 Task: Add Celestial Rapsberry Zinger Tea to the cart.
Action: Mouse pressed left at (20, 98)
Screenshot: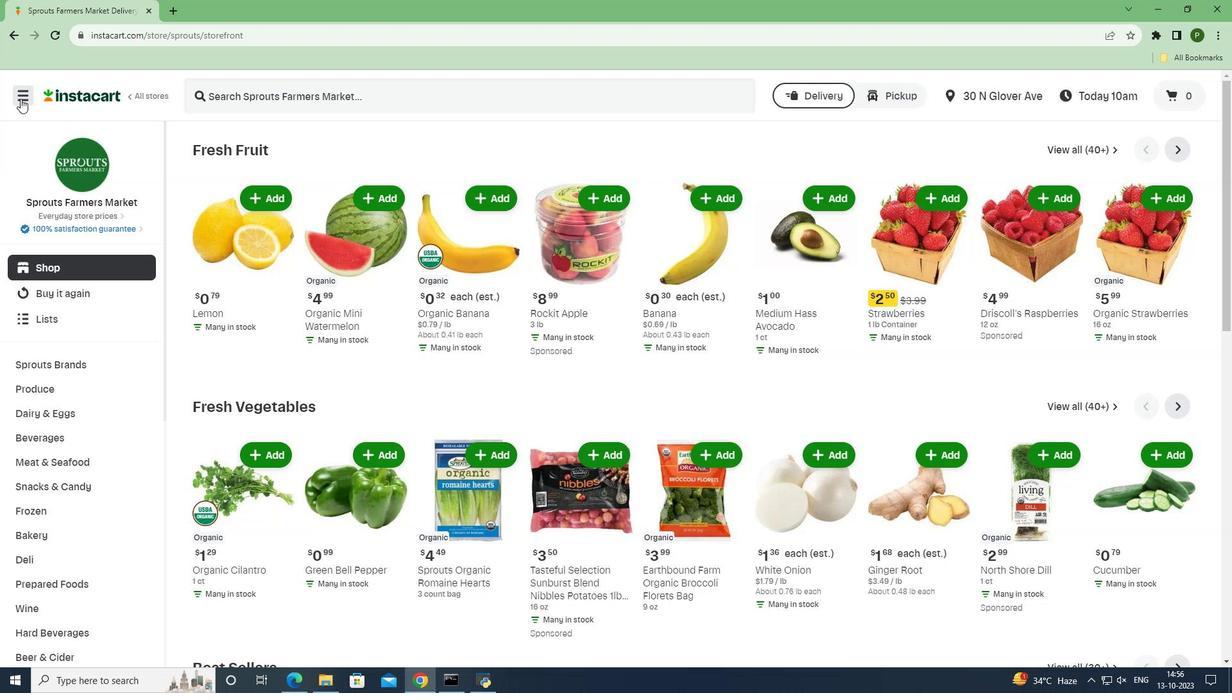 
Action: Mouse moved to (52, 342)
Screenshot: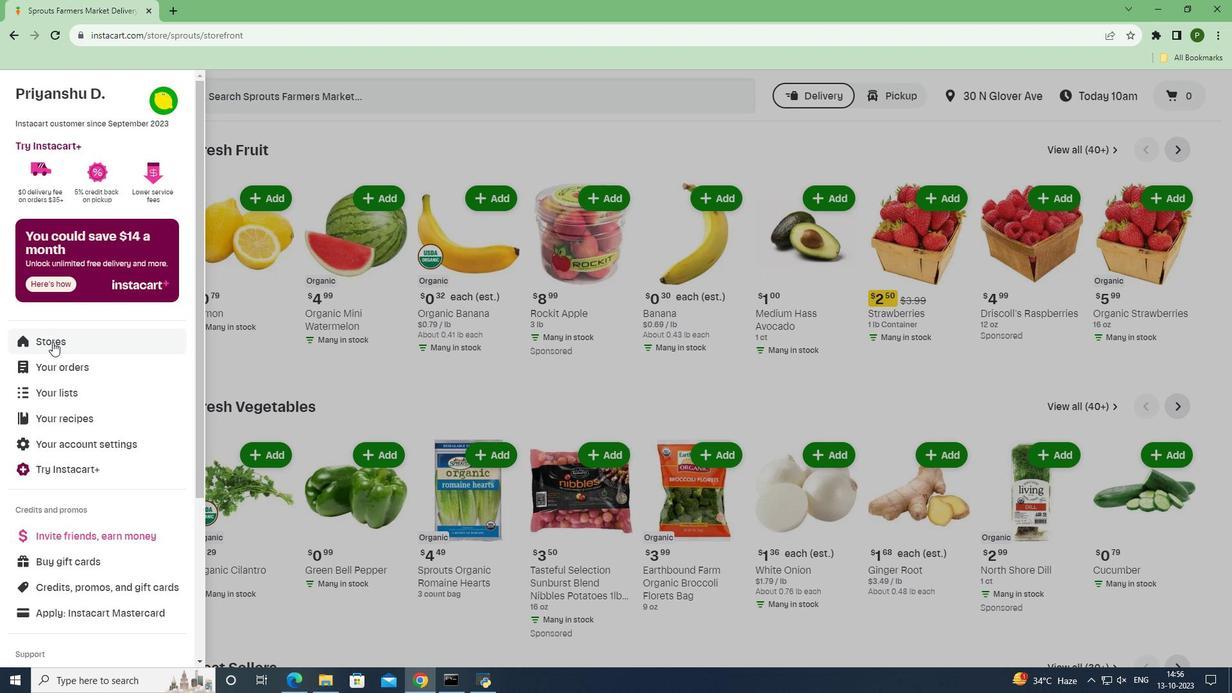 
Action: Mouse pressed left at (52, 342)
Screenshot: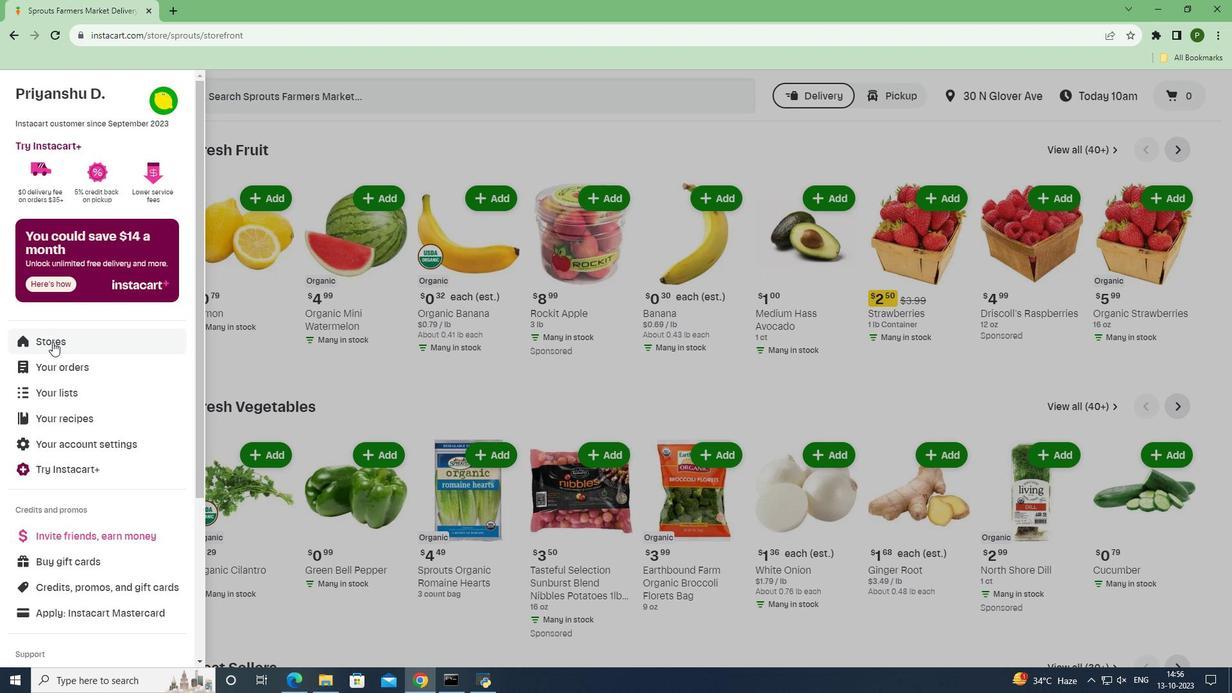 
Action: Mouse moved to (293, 157)
Screenshot: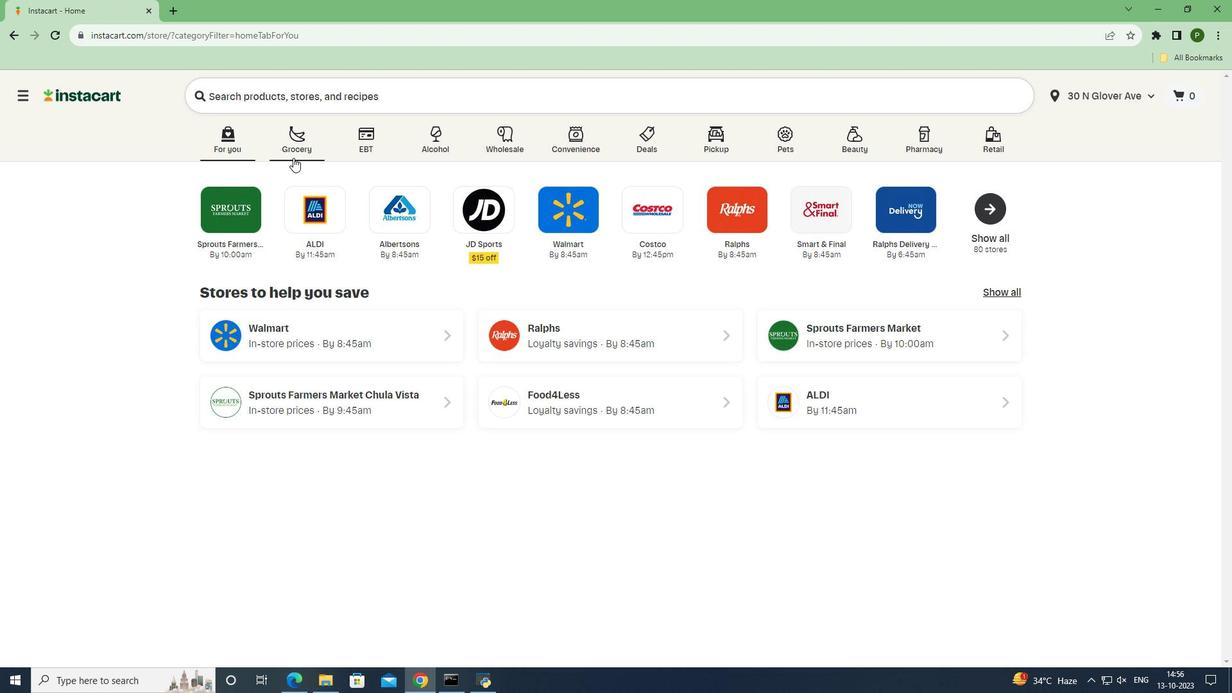 
Action: Mouse pressed left at (293, 157)
Screenshot: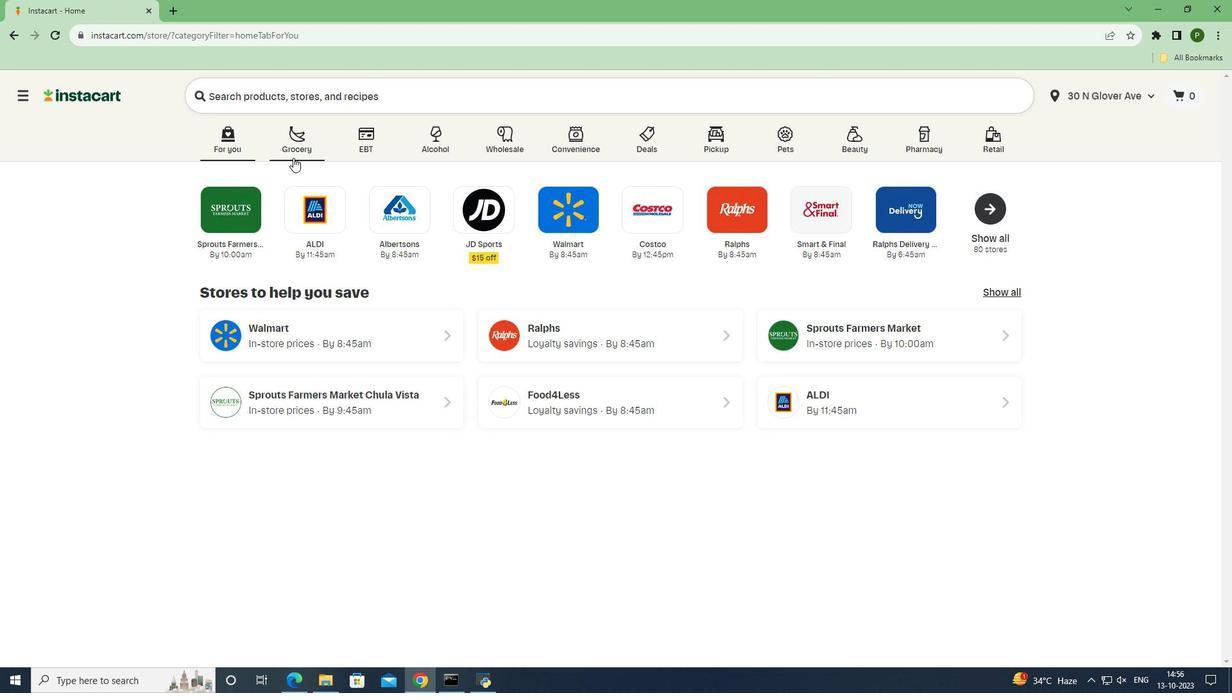 
Action: Mouse moved to (771, 302)
Screenshot: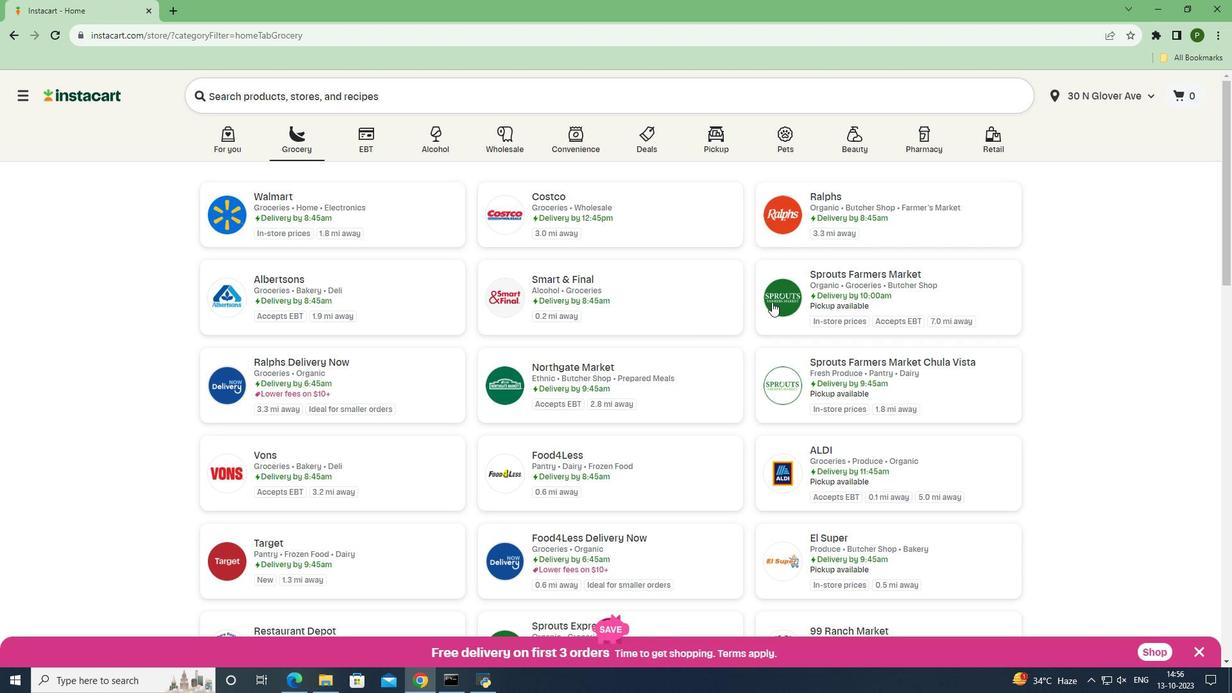 
Action: Mouse pressed left at (771, 302)
Screenshot: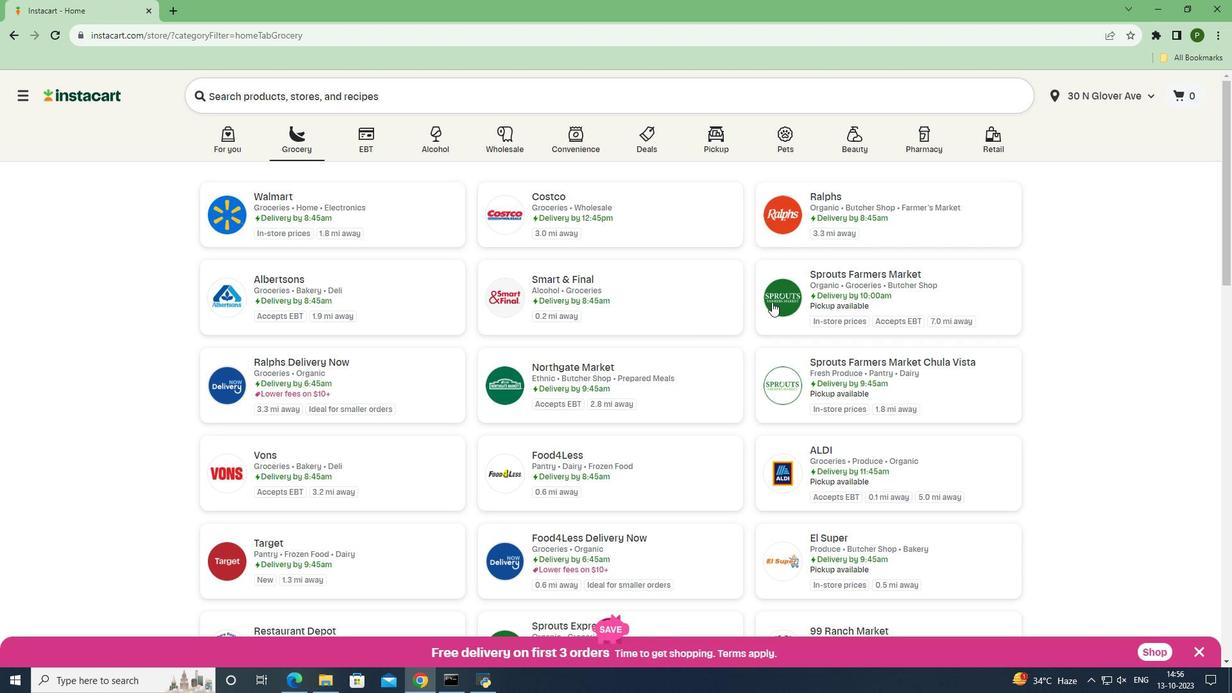 
Action: Mouse moved to (48, 430)
Screenshot: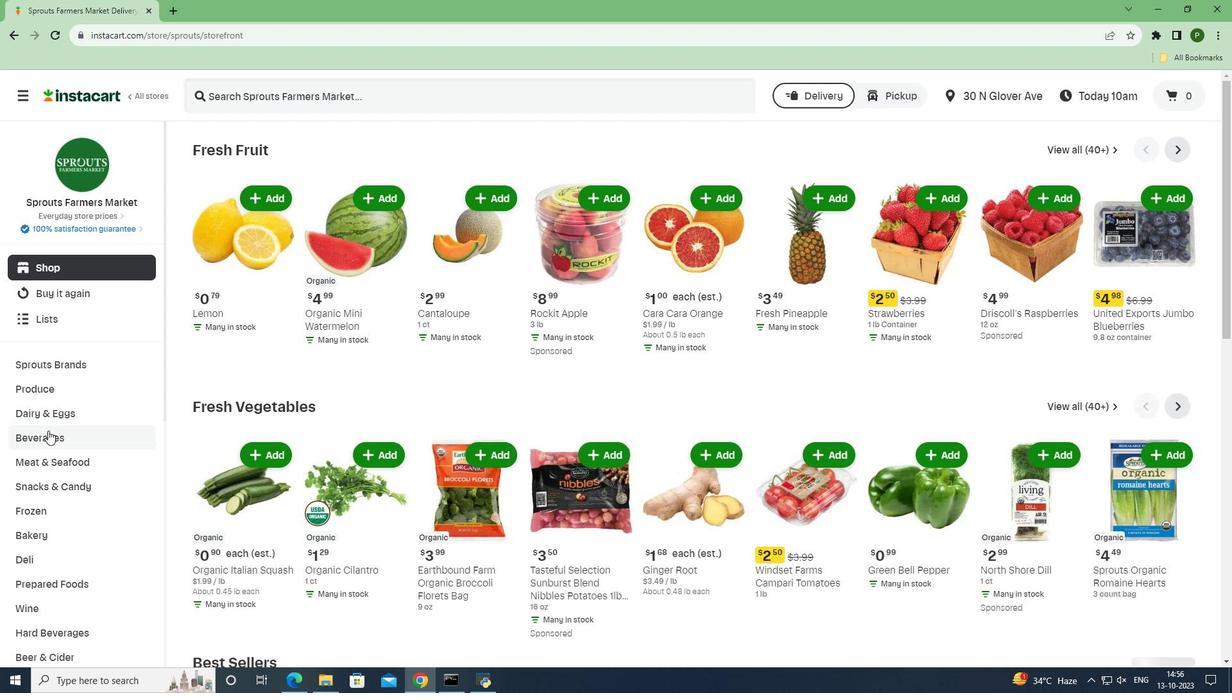 
Action: Mouse pressed left at (48, 430)
Screenshot: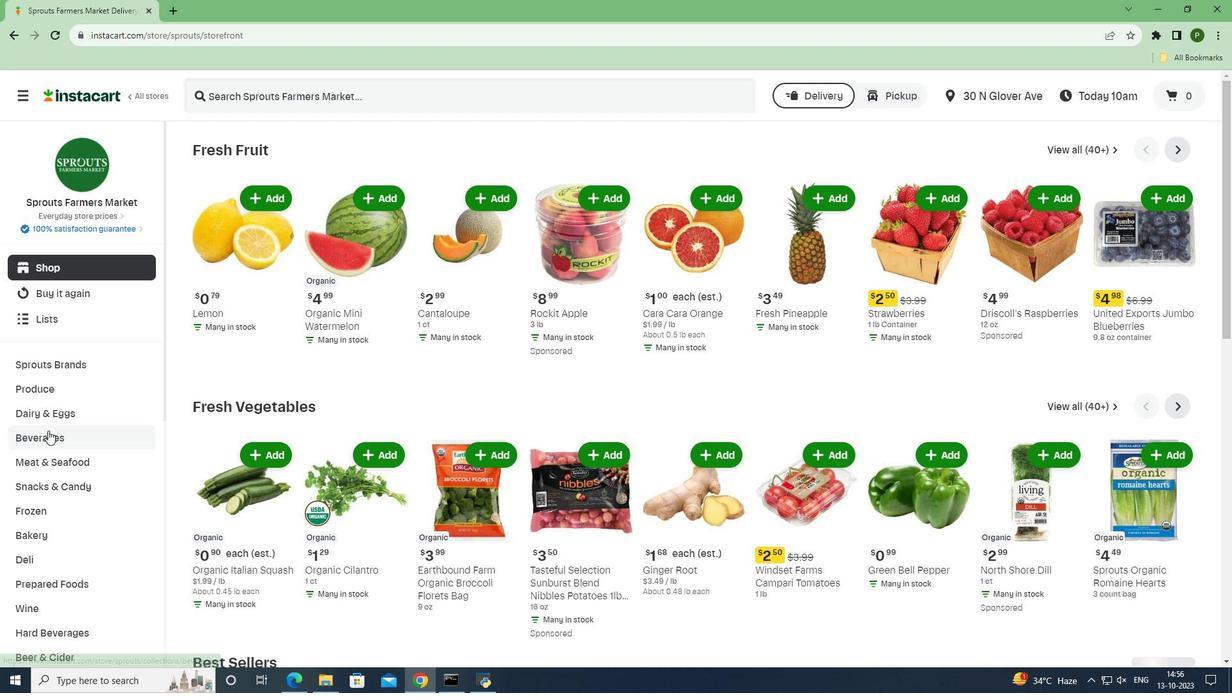 
Action: Mouse moved to (1115, 179)
Screenshot: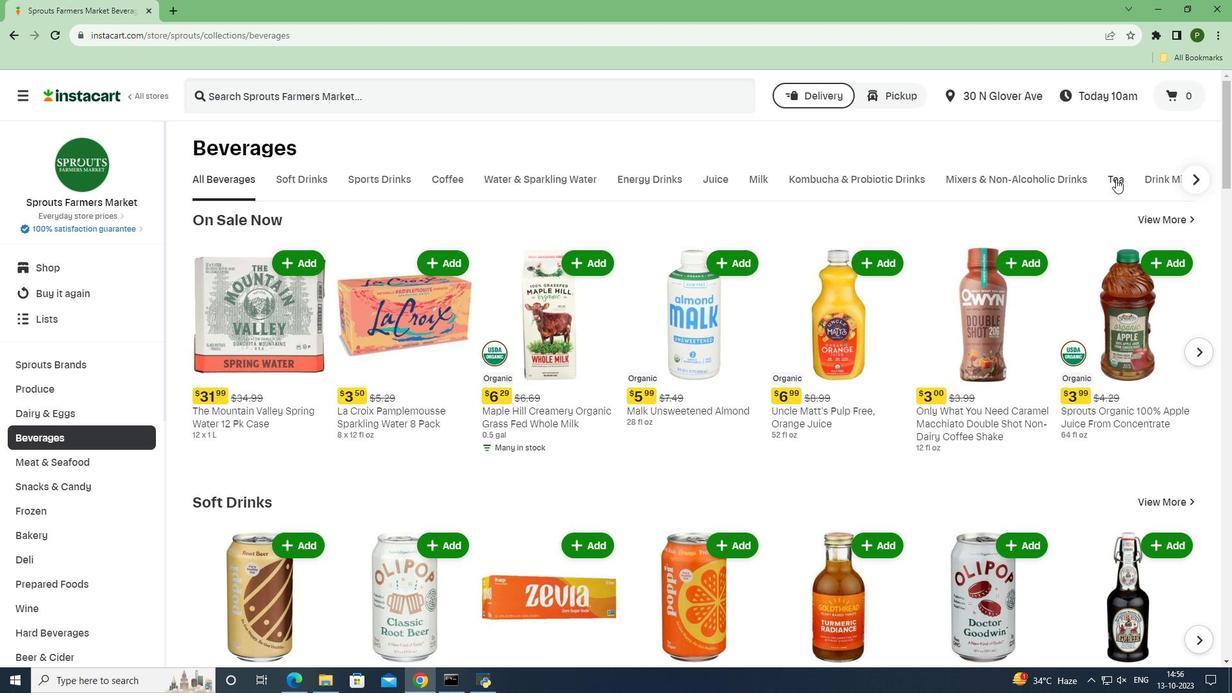 
Action: Mouse pressed left at (1115, 179)
Screenshot: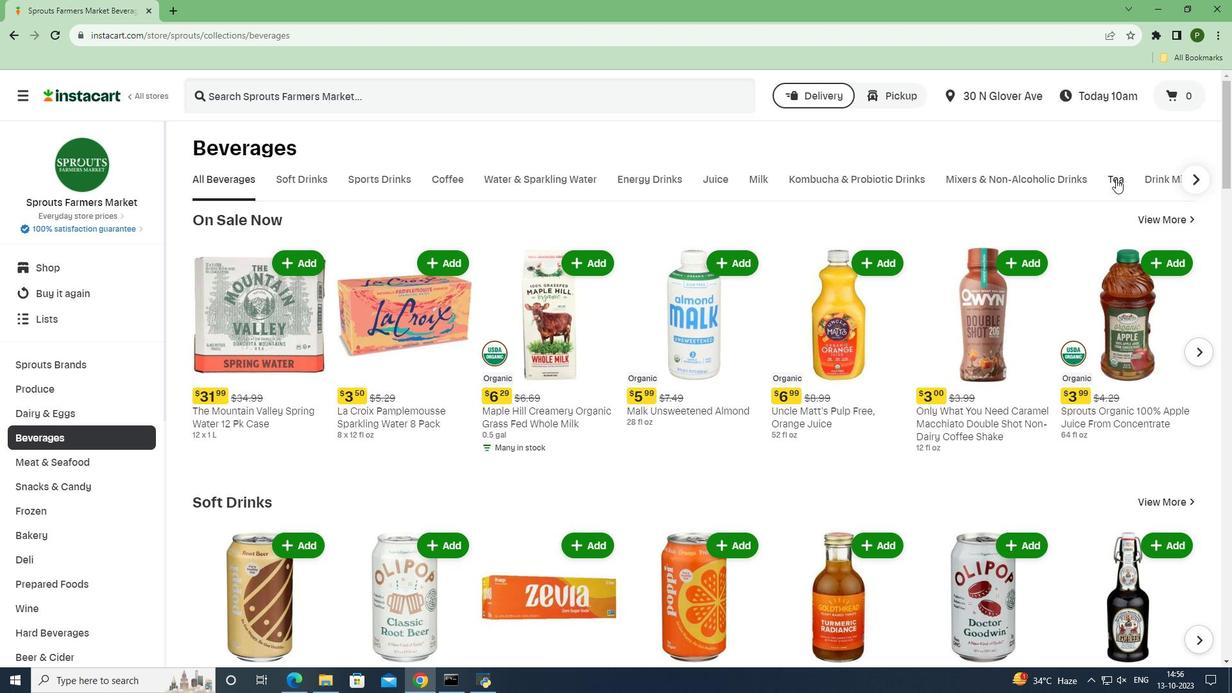 
Action: Mouse moved to (446, 102)
Screenshot: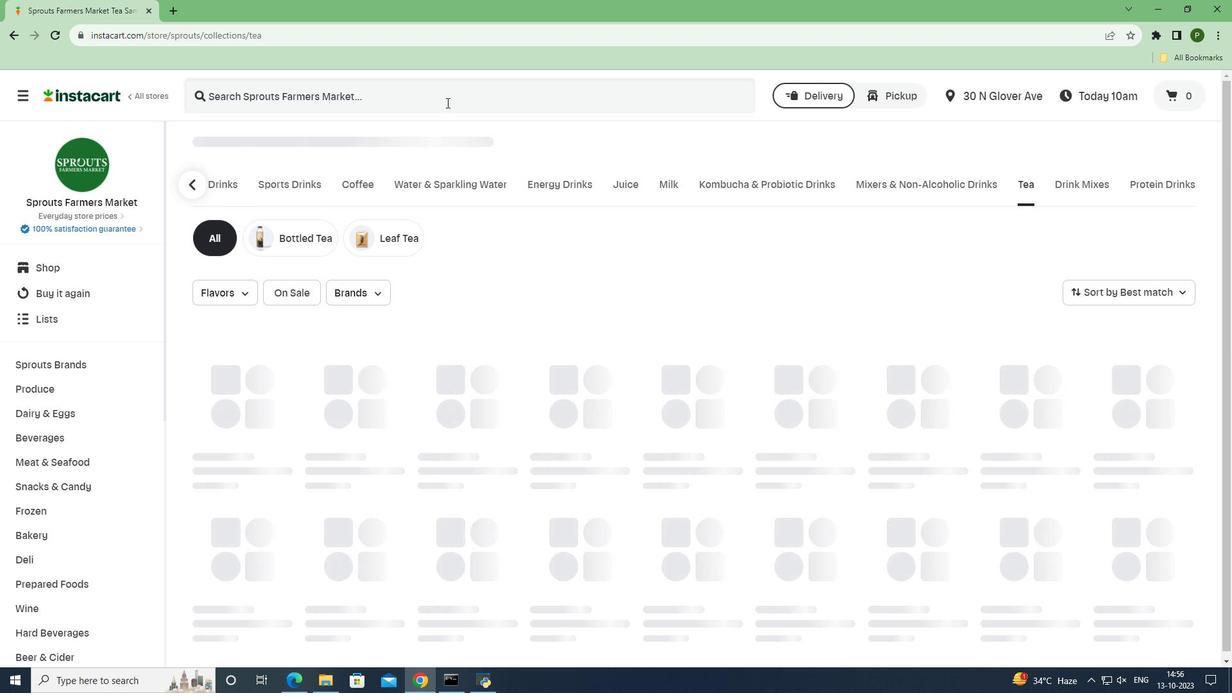 
Action: Mouse pressed left at (446, 102)
Screenshot: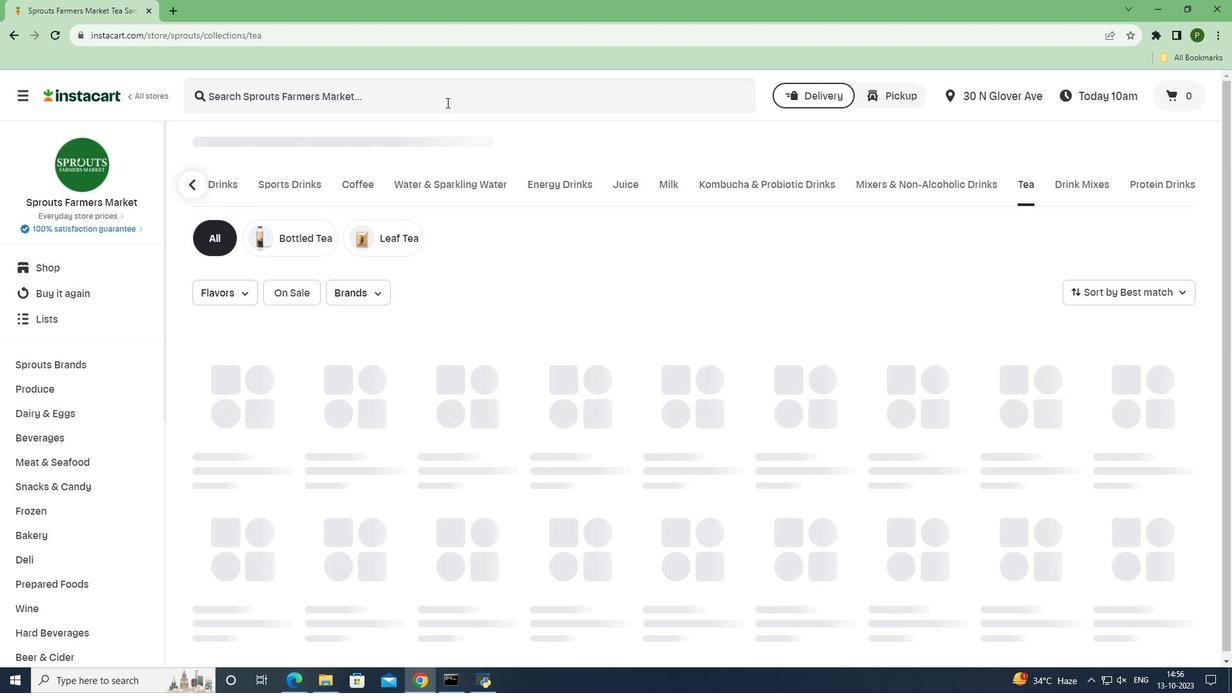
Action: Mouse moved to (445, 102)
Screenshot: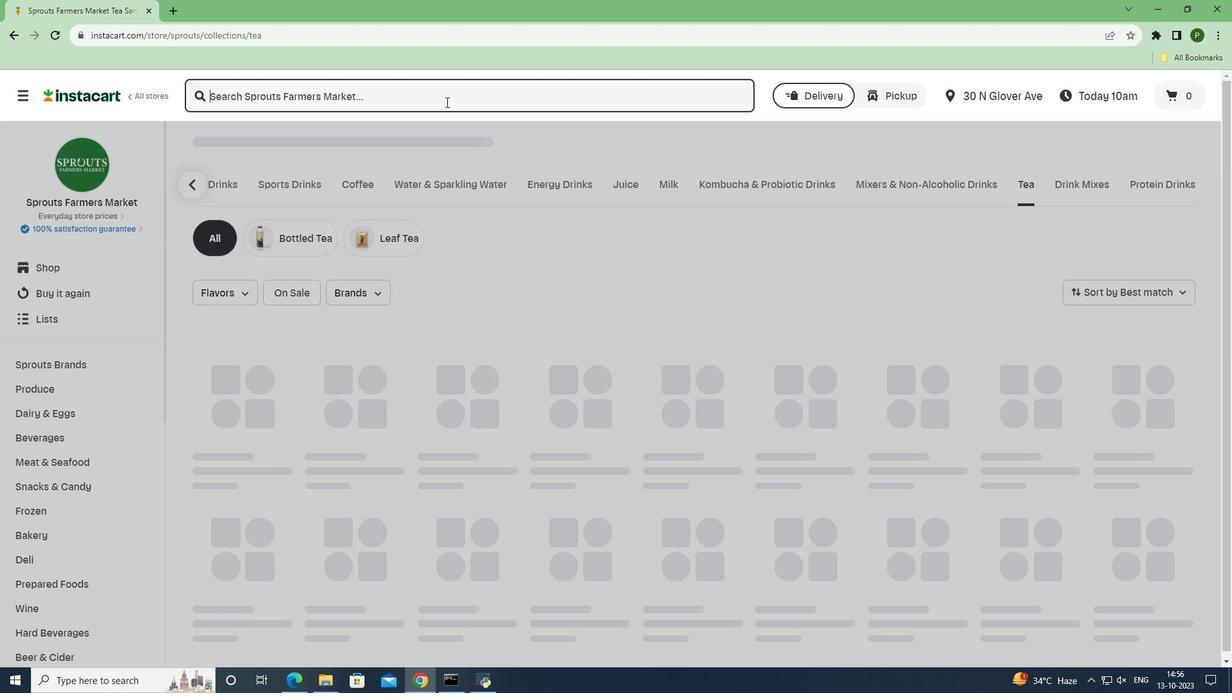 
Action: Key pressed <Key.caps_lock>C<Key.caps_lock>elestial<Key.space><Key.caps_lock>R<Key.caps_lock>aspberry<Key.space><Key.caps_lock>Z<Key.caps_lock>inger<Key.space><Key.caps_lock>T<Key.caps_lock>ea<Key.space><Key.enter>
Screenshot: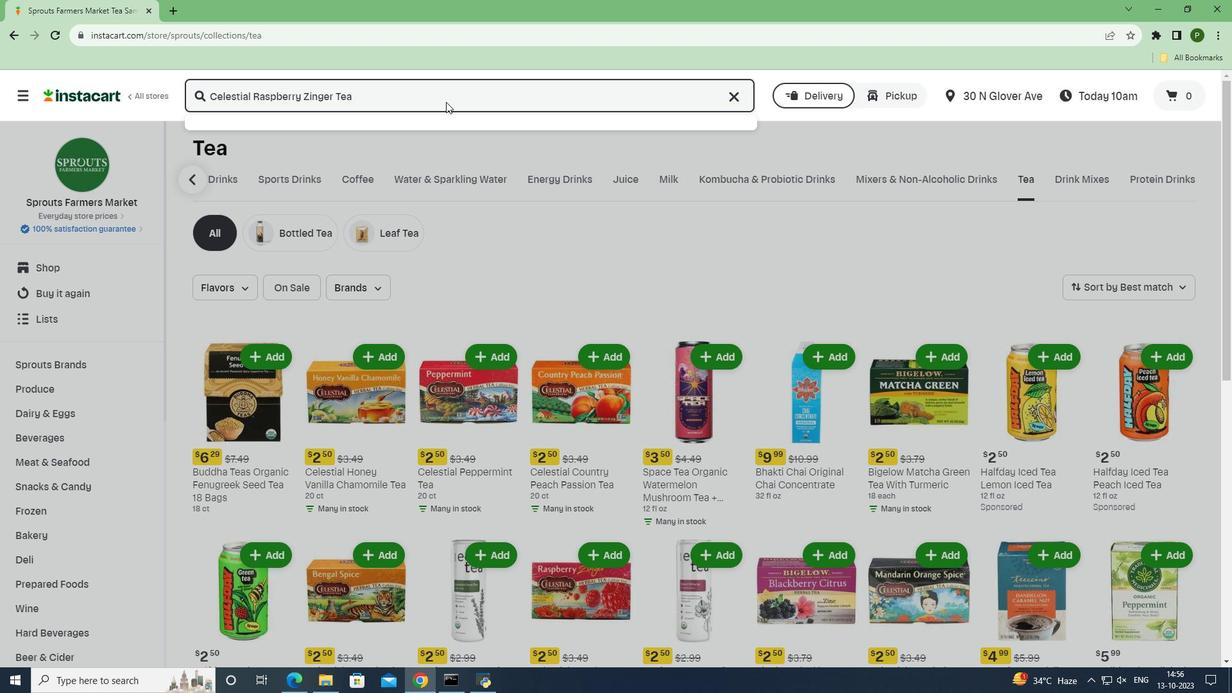 
Action: Mouse moved to (762, 221)
Screenshot: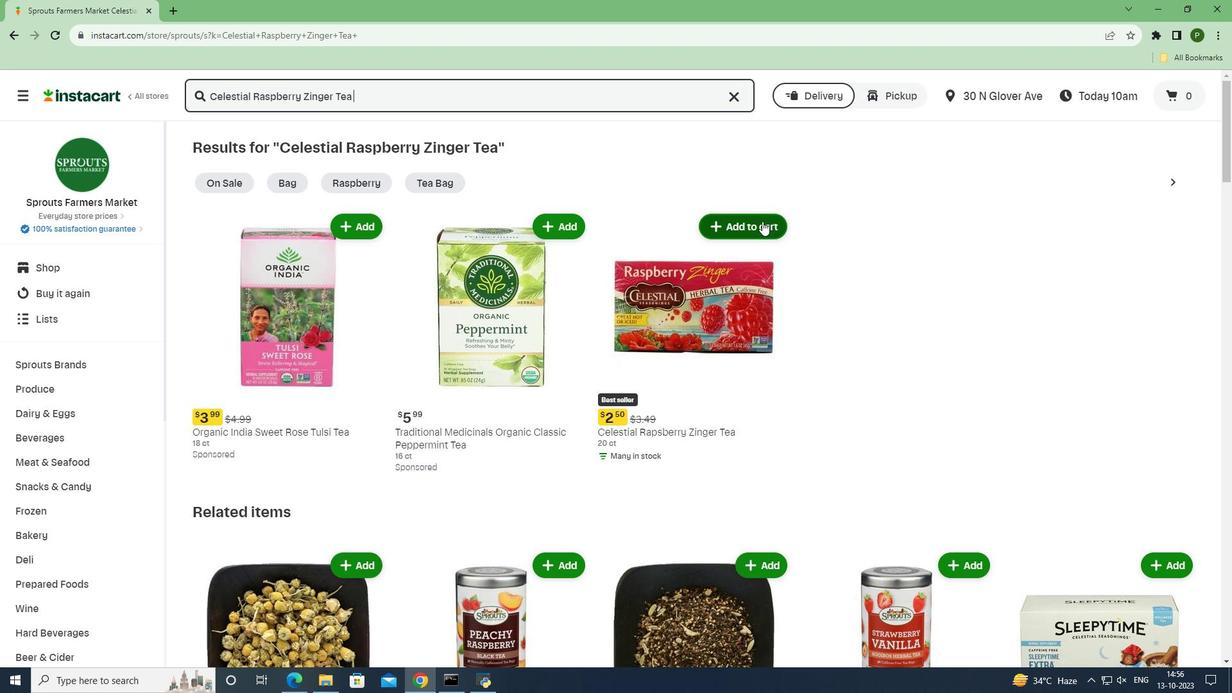 
Action: Mouse pressed left at (762, 221)
Screenshot: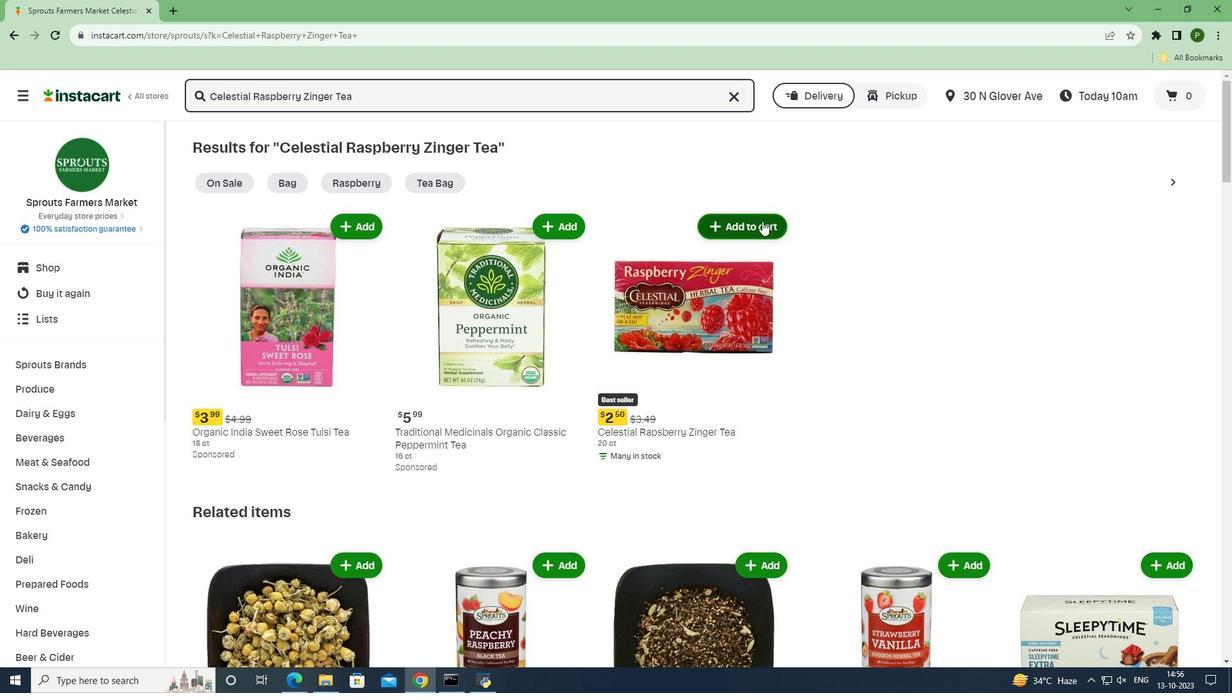 
Action: Mouse moved to (814, 275)
Screenshot: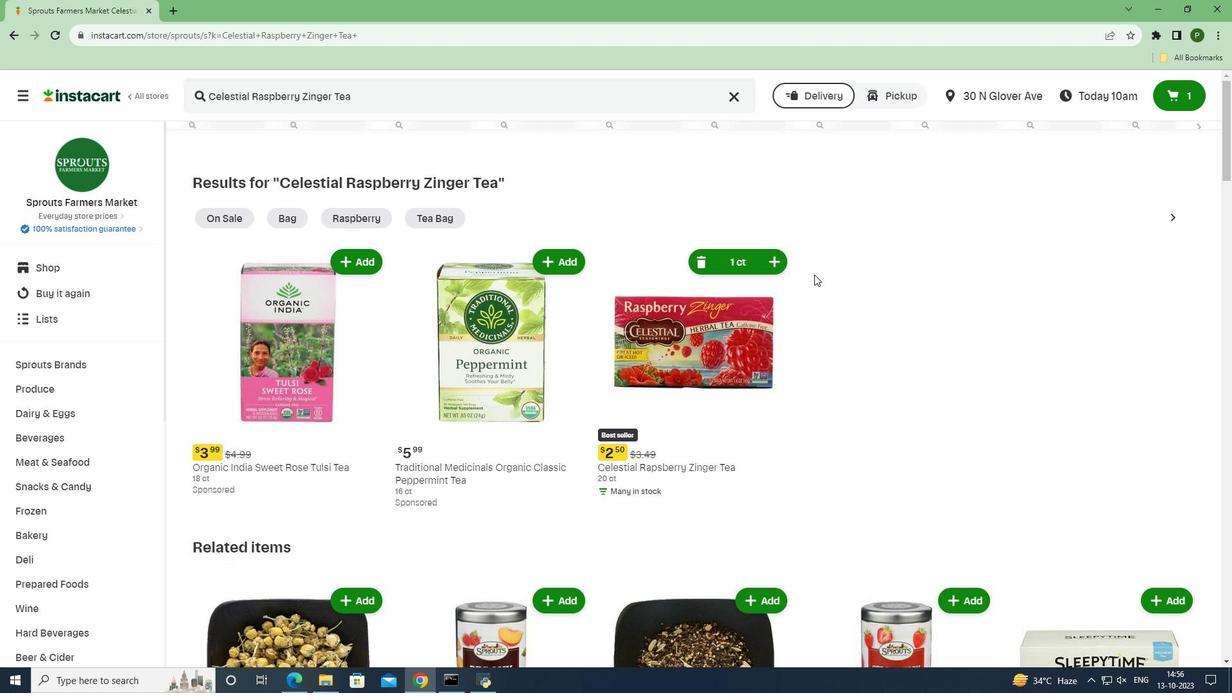 
